 Task: Search one way flight ticket for 3 adults, 3 children in premium economy from Wilkes-barre/scranton: Wilkes-barre/scranton International Airport to Fort Wayne: Fort Wayne International Airport on 8-4-2023. Number of bags: 1 carry on bag. Price is upto 74000. Outbound departure time preference is 19:15.
Action: Mouse moved to (282, 245)
Screenshot: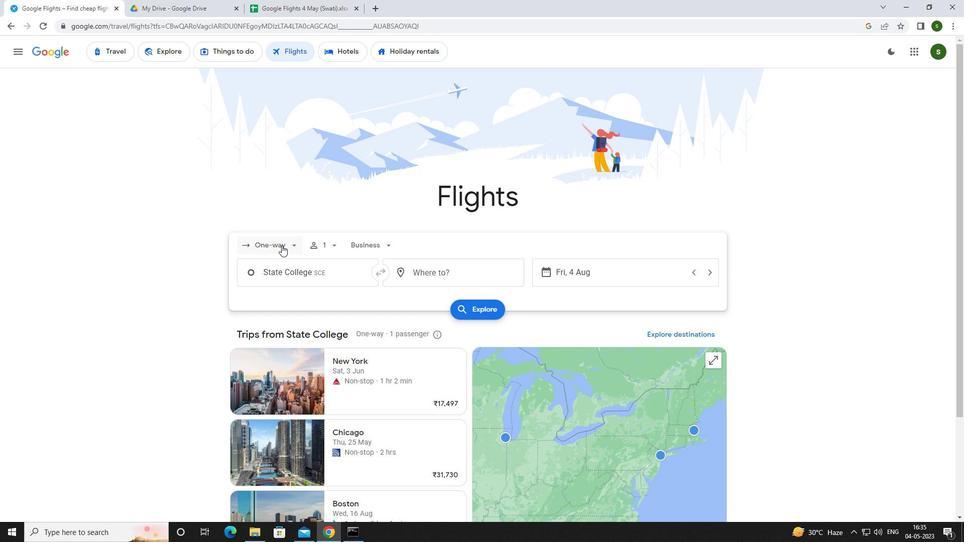 
Action: Mouse pressed left at (282, 245)
Screenshot: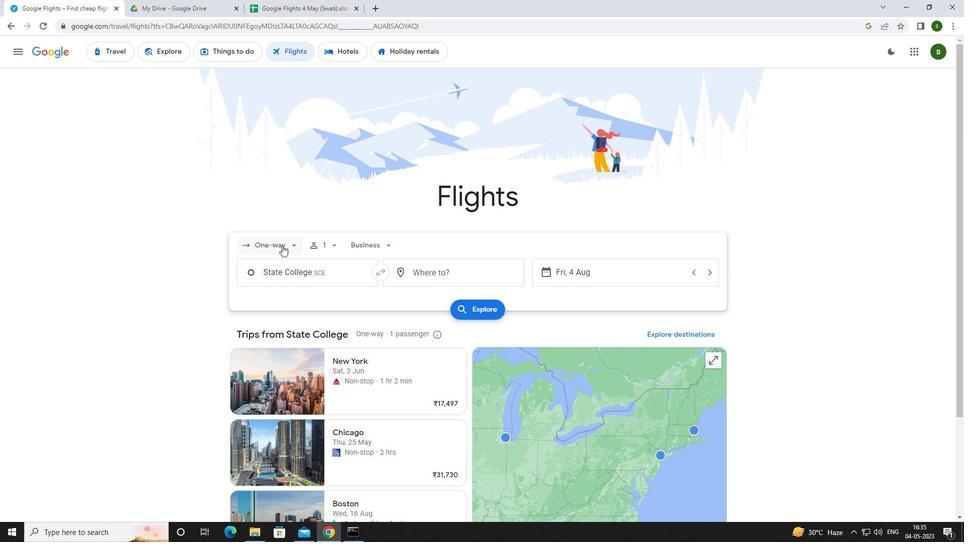 
Action: Mouse moved to (287, 295)
Screenshot: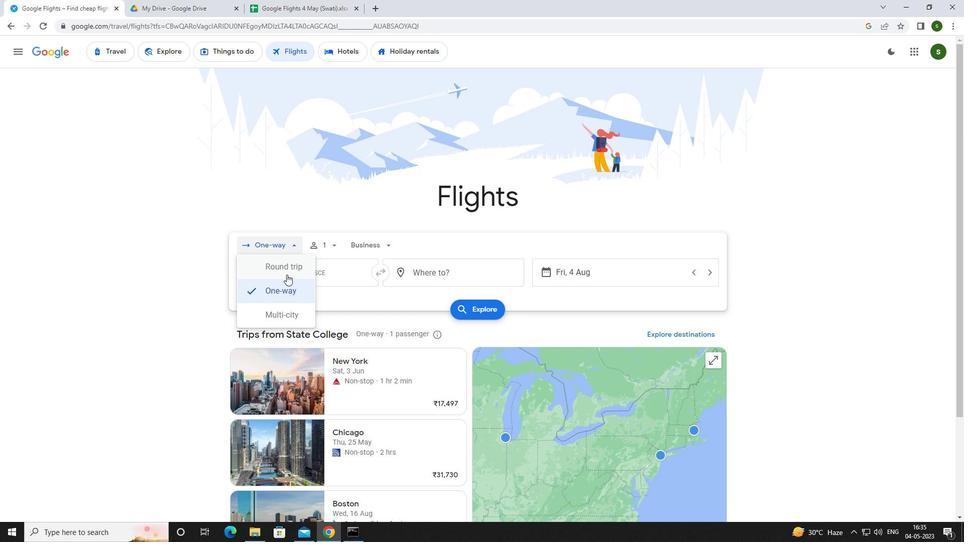 
Action: Mouse pressed left at (287, 295)
Screenshot: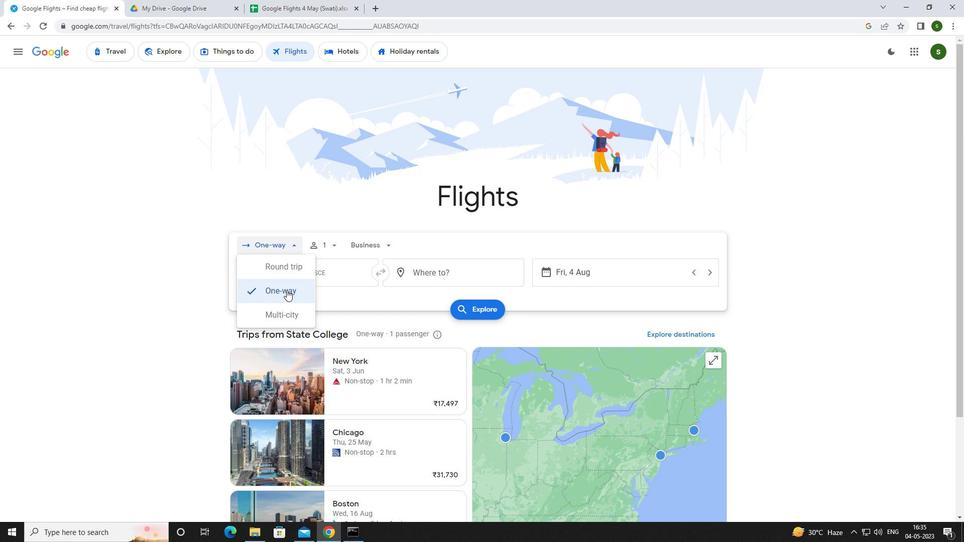 
Action: Mouse moved to (331, 245)
Screenshot: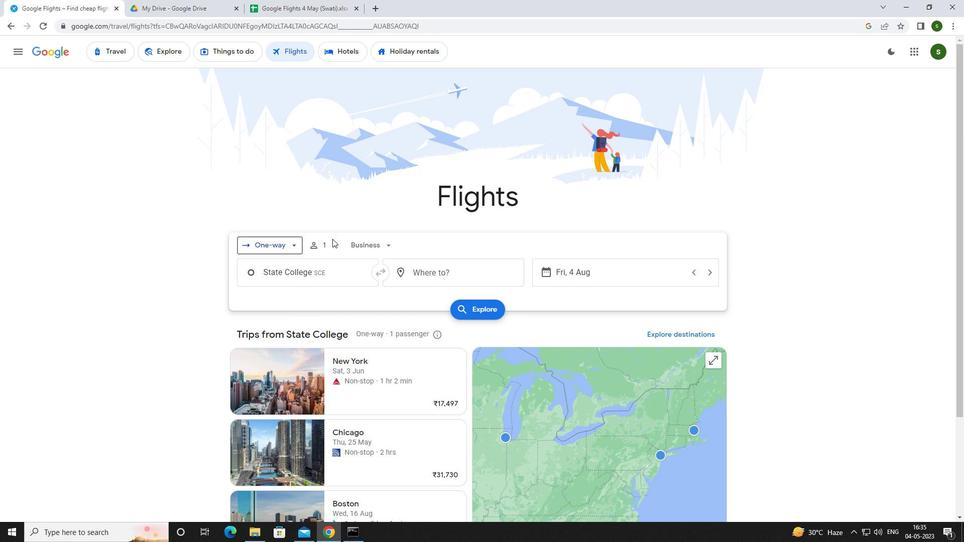 
Action: Mouse pressed left at (331, 245)
Screenshot: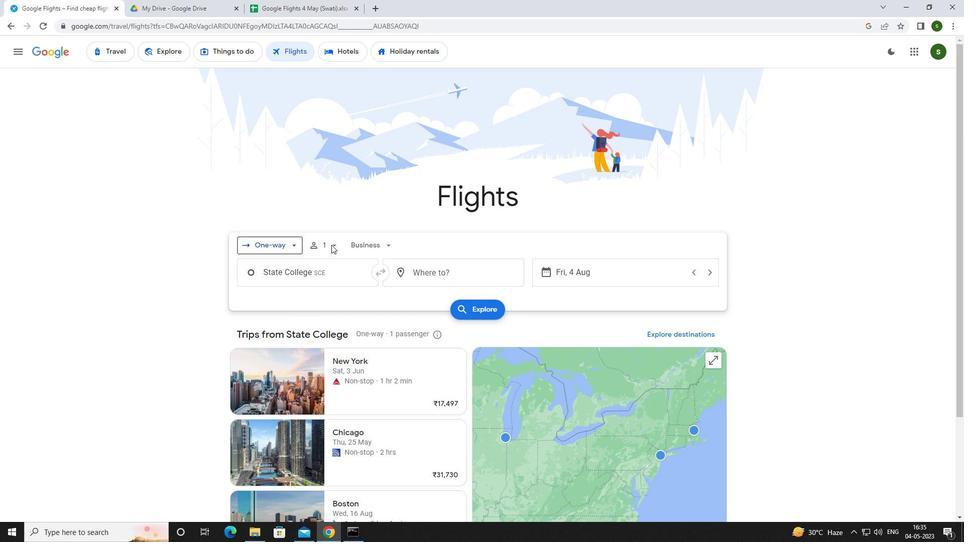 
Action: Mouse moved to (411, 273)
Screenshot: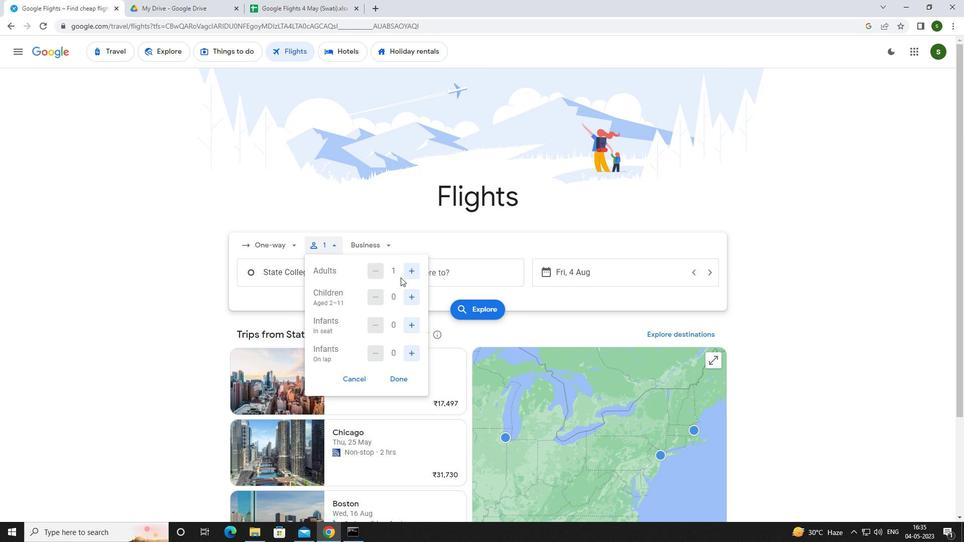 
Action: Mouse pressed left at (411, 273)
Screenshot: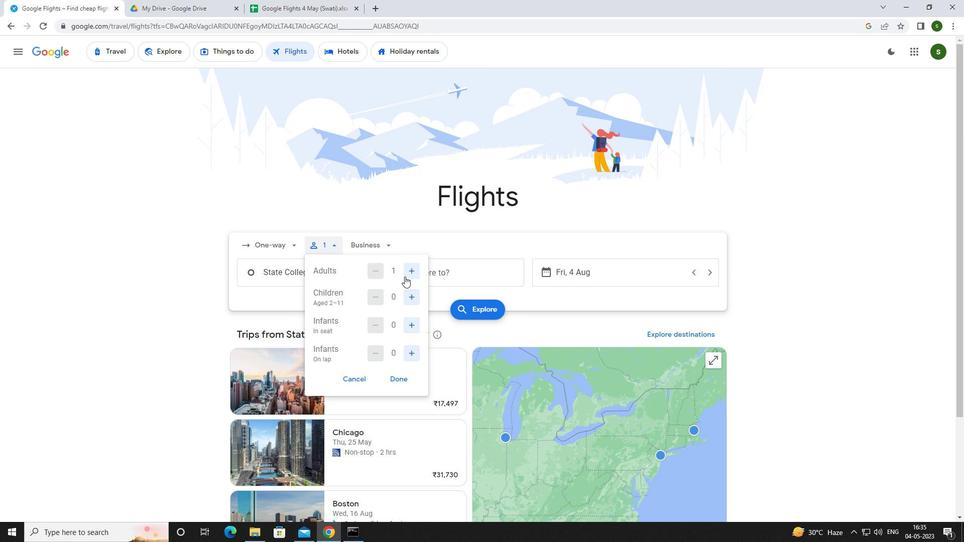
Action: Mouse pressed left at (411, 273)
Screenshot: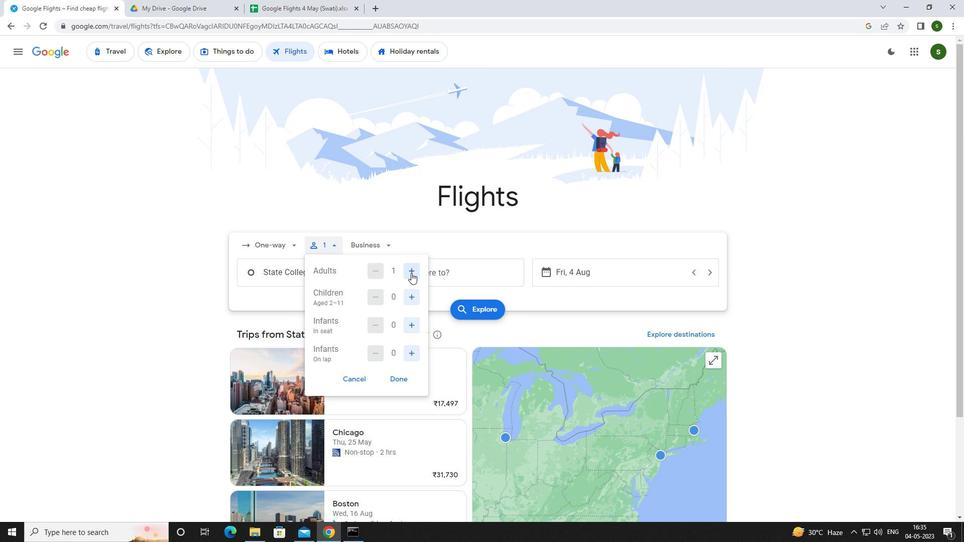
Action: Mouse moved to (415, 295)
Screenshot: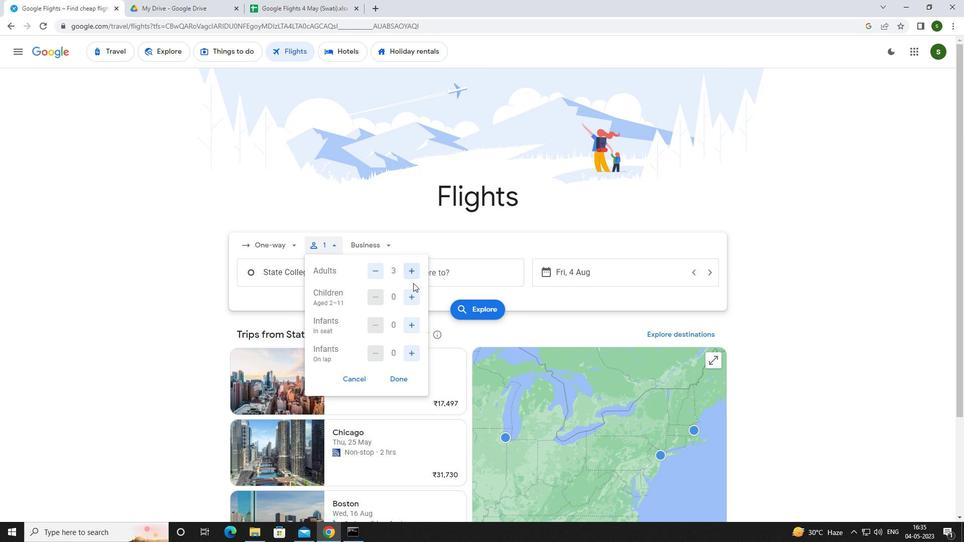 
Action: Mouse pressed left at (415, 295)
Screenshot: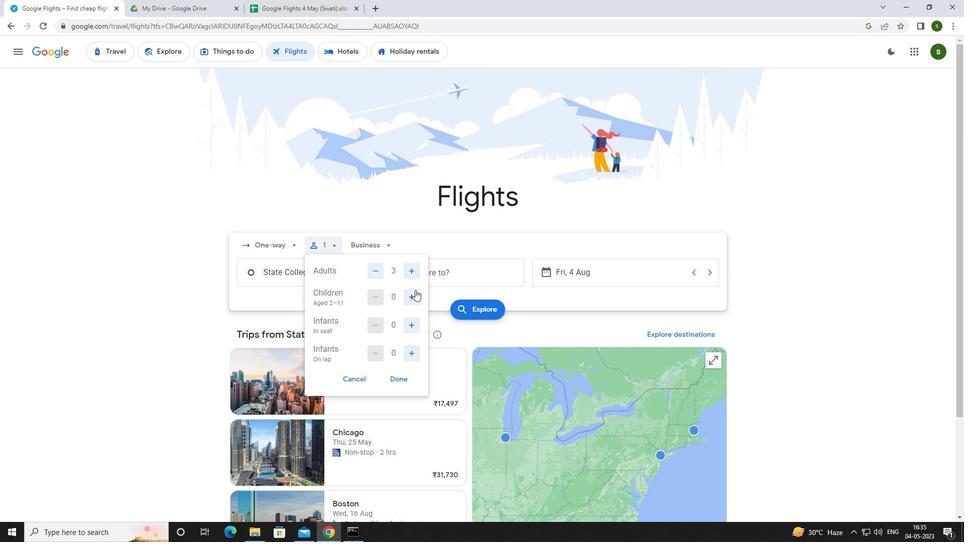 
Action: Mouse pressed left at (415, 295)
Screenshot: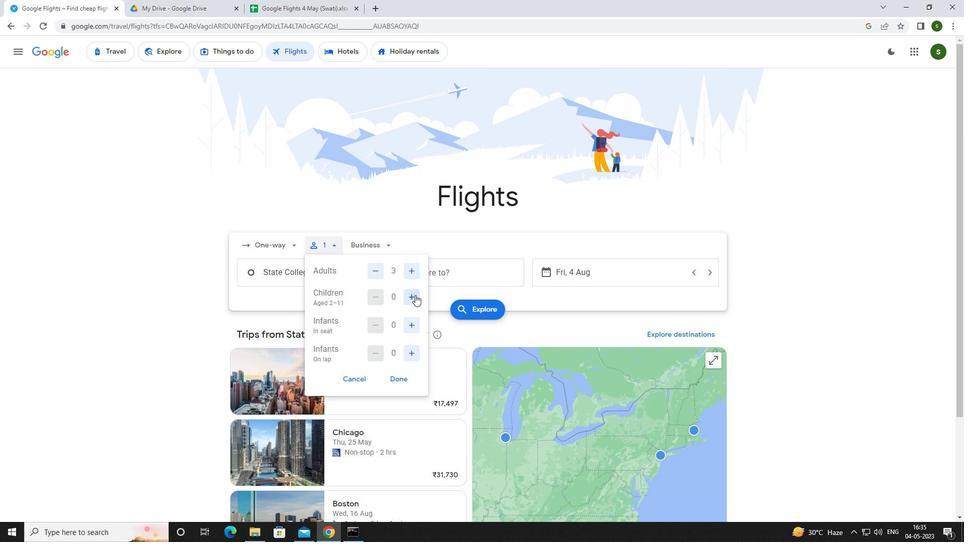 
Action: Mouse pressed left at (415, 295)
Screenshot: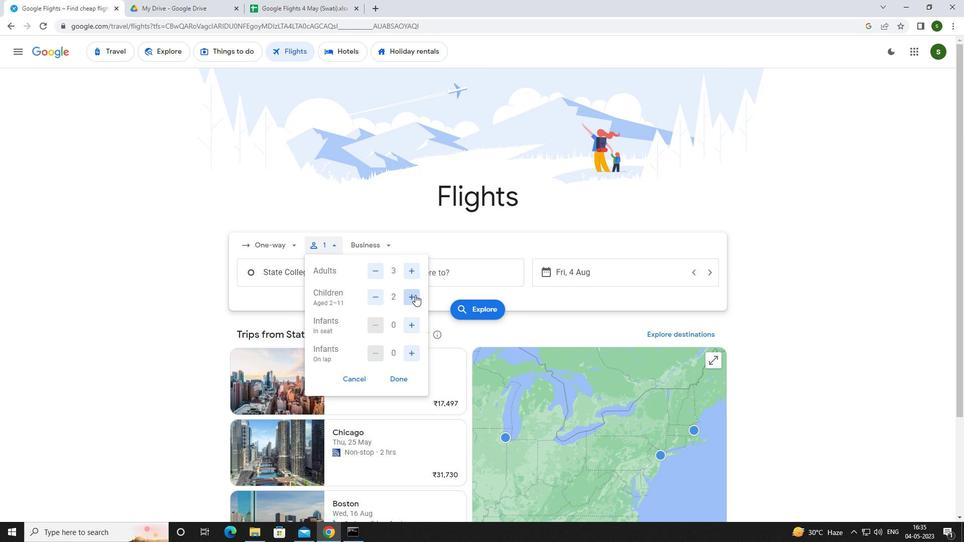 
Action: Mouse moved to (385, 246)
Screenshot: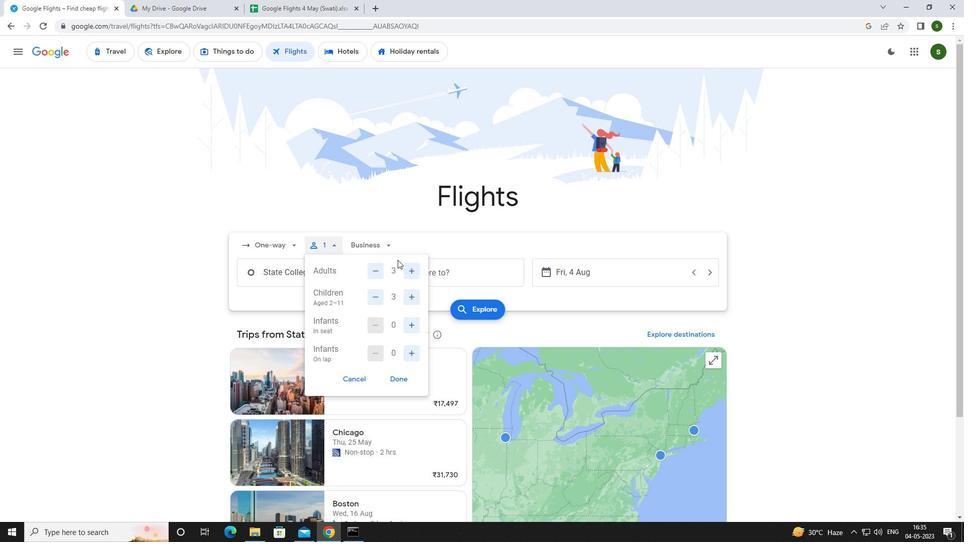 
Action: Mouse pressed left at (385, 246)
Screenshot: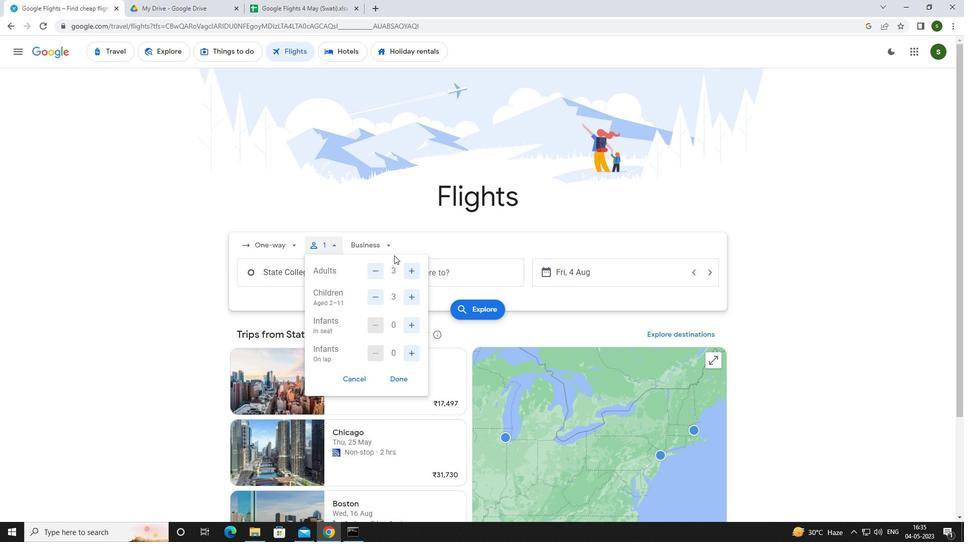 
Action: Mouse moved to (404, 287)
Screenshot: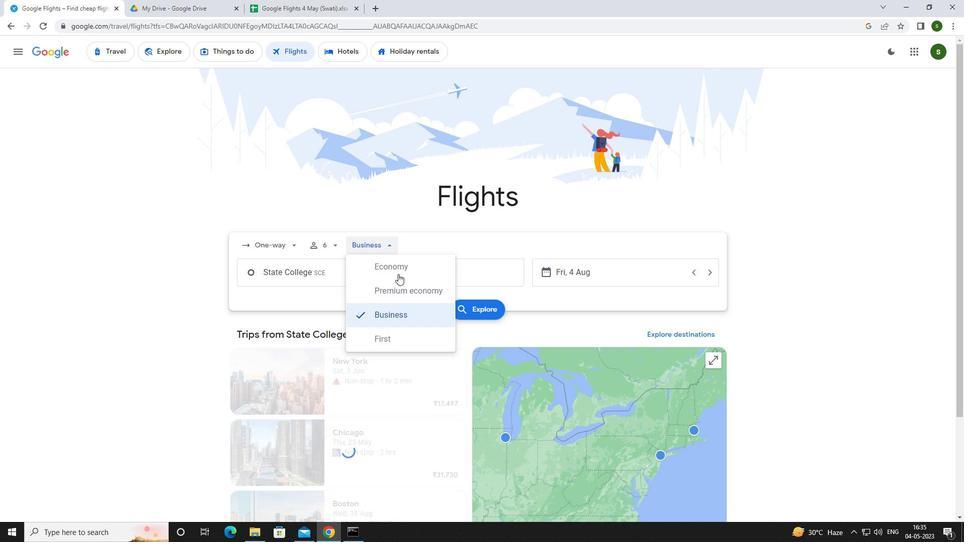 
Action: Mouse pressed left at (404, 287)
Screenshot: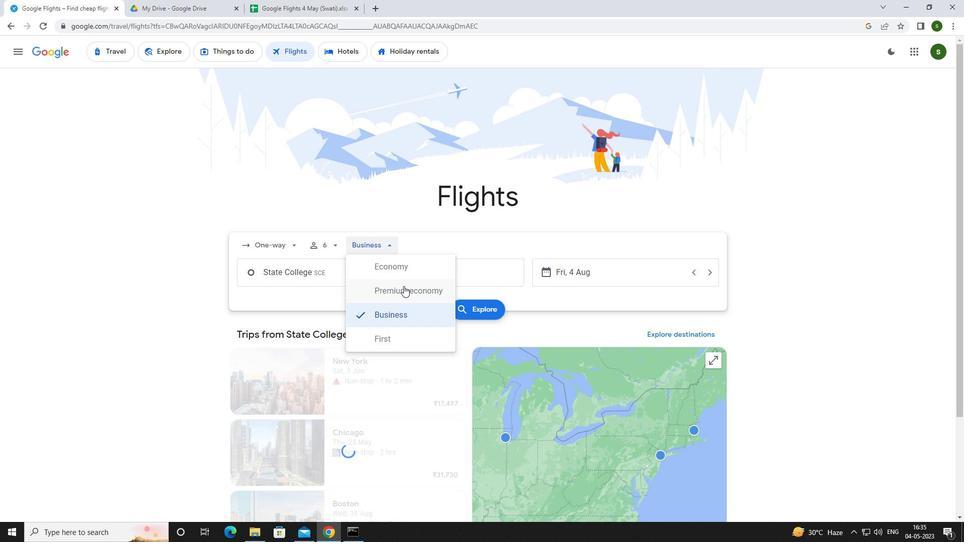 
Action: Mouse moved to (347, 281)
Screenshot: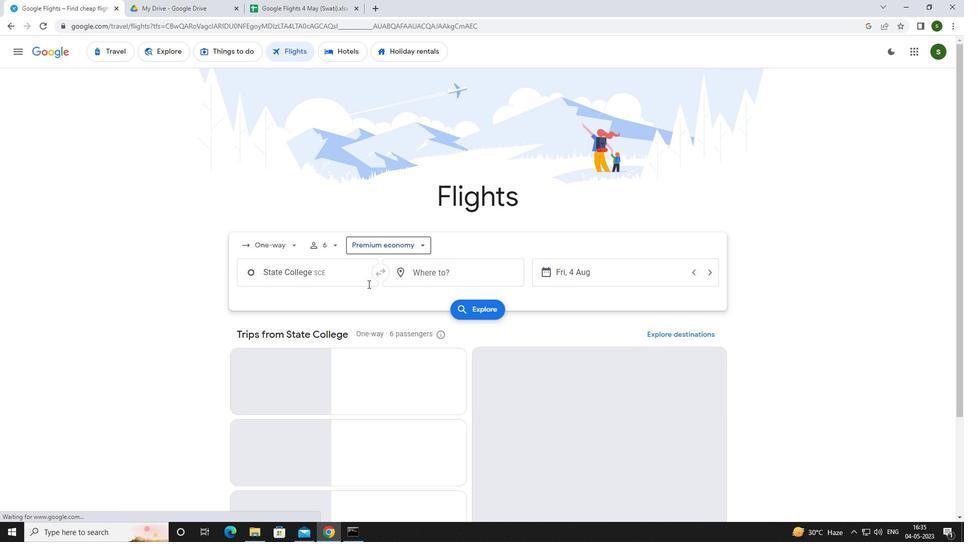 
Action: Mouse pressed left at (347, 281)
Screenshot: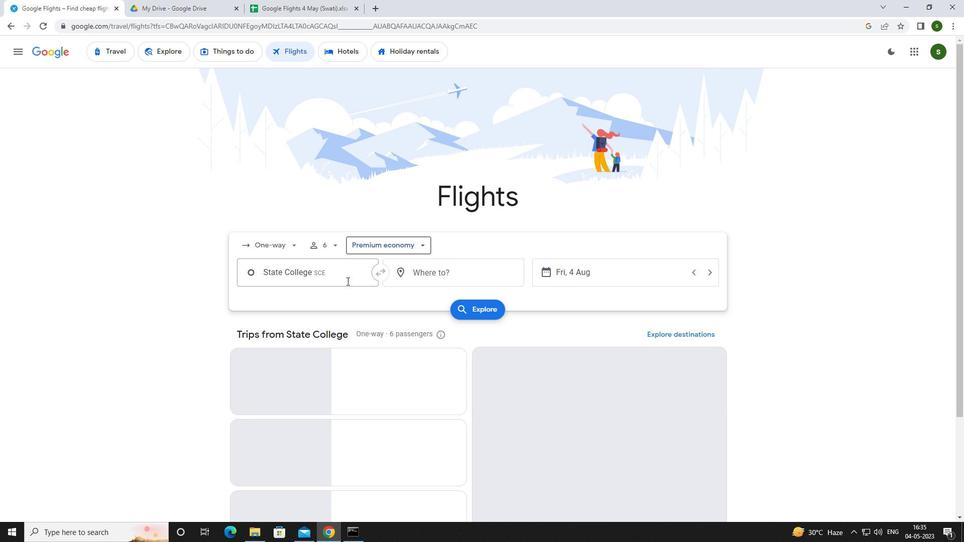 
Action: Mouse moved to (347, 277)
Screenshot: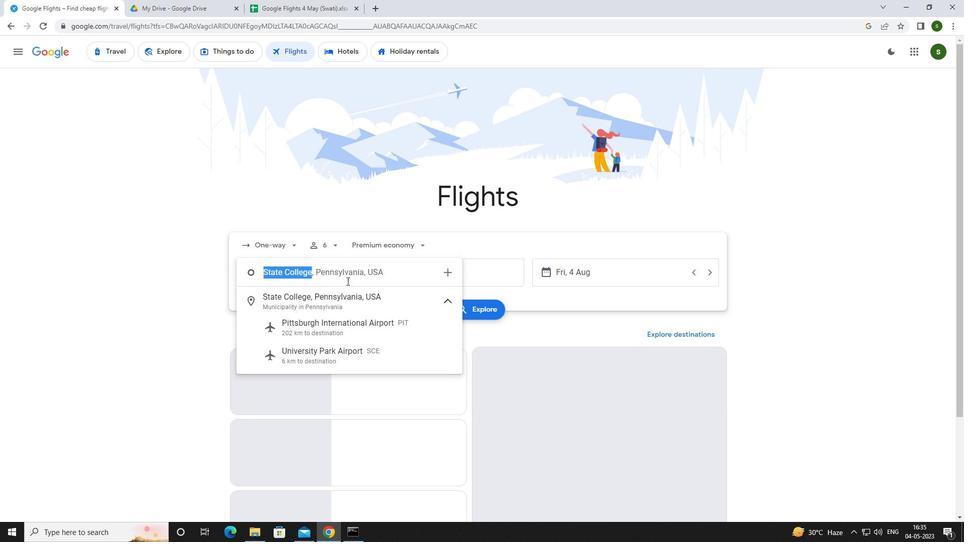 
Action: Key pressed <Key.caps_lock>w<Key.caps_lock>ilkes
Screenshot: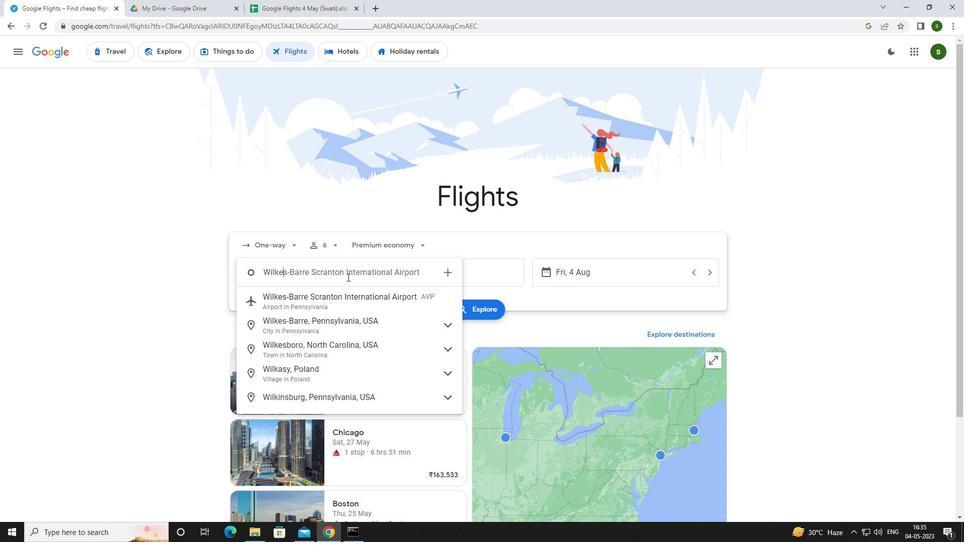 
Action: Mouse moved to (351, 302)
Screenshot: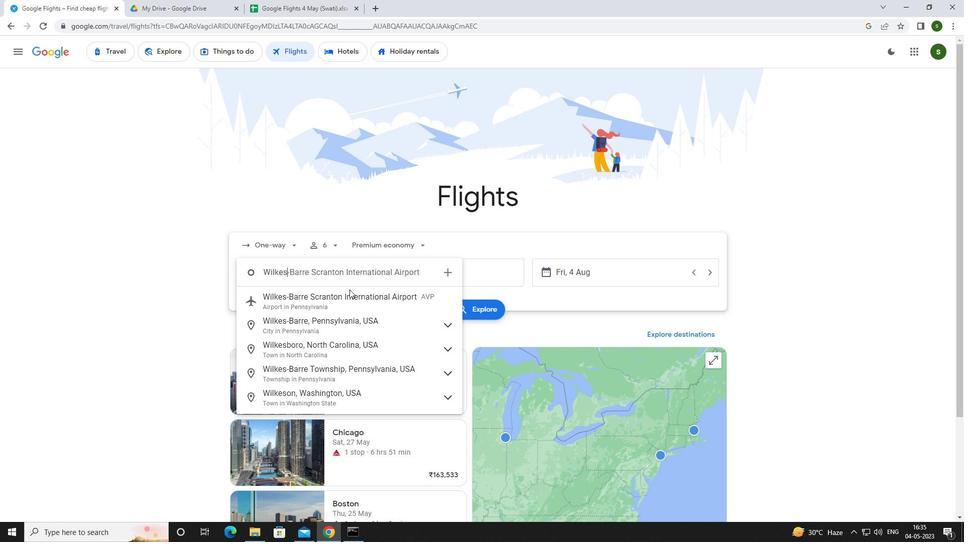 
Action: Mouse pressed left at (351, 302)
Screenshot: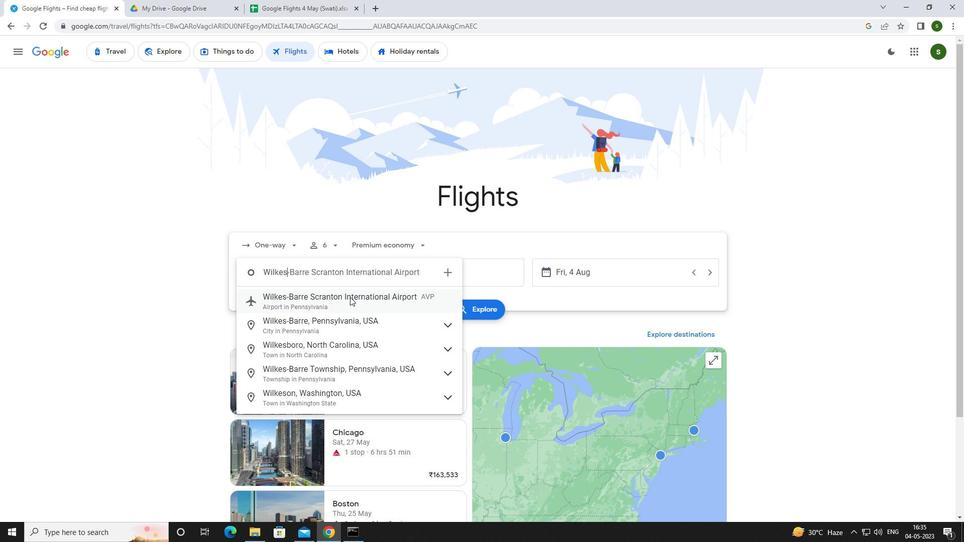 
Action: Mouse moved to (454, 270)
Screenshot: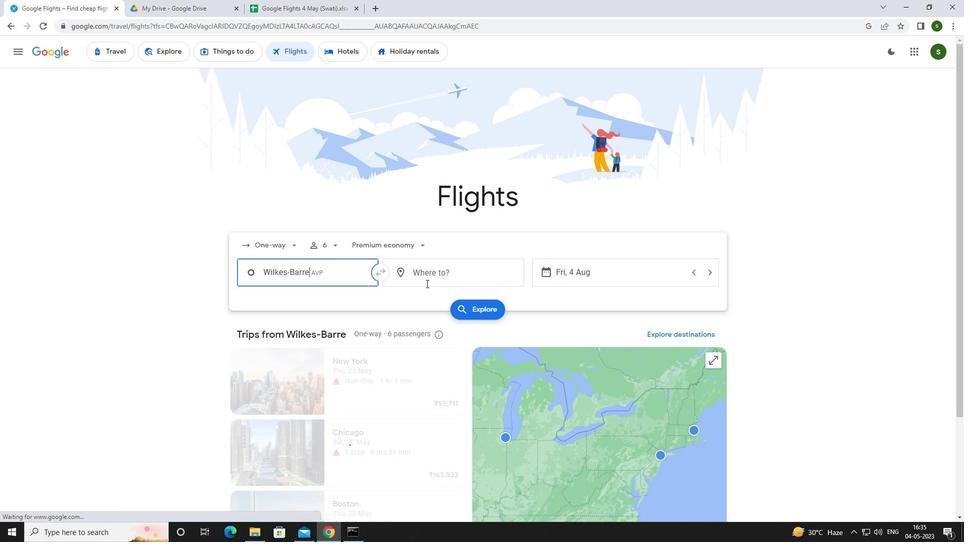 
Action: Mouse pressed left at (454, 270)
Screenshot: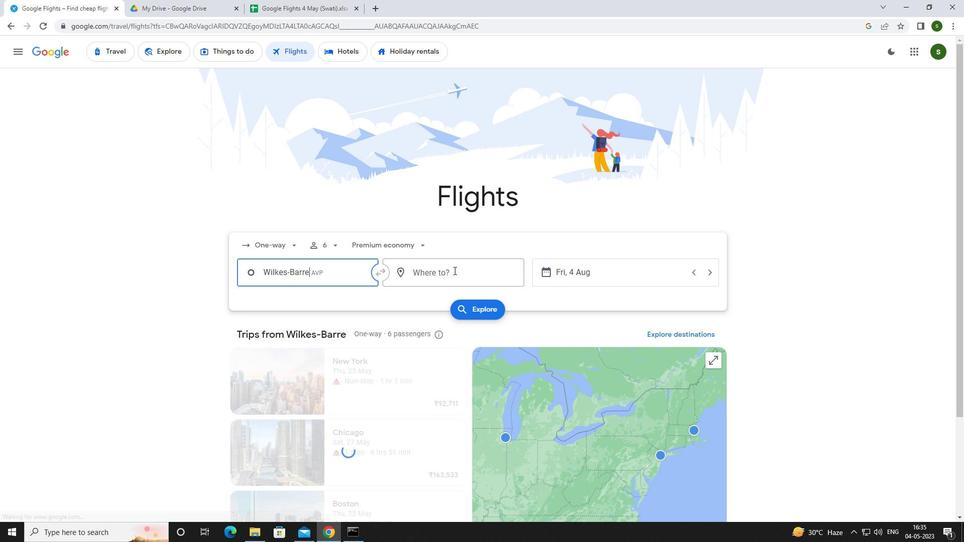 
Action: Mouse moved to (430, 278)
Screenshot: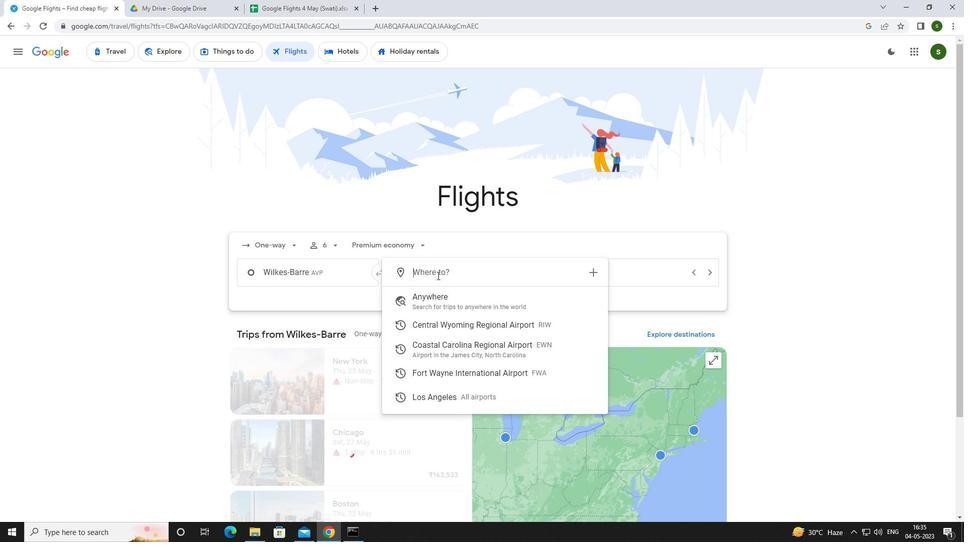 
Action: Key pressed <Key.caps_lock>f<Key.caps_lock>ort<Key.space><Key.caps_lock>w<Key.caps_lock>ayn
Screenshot: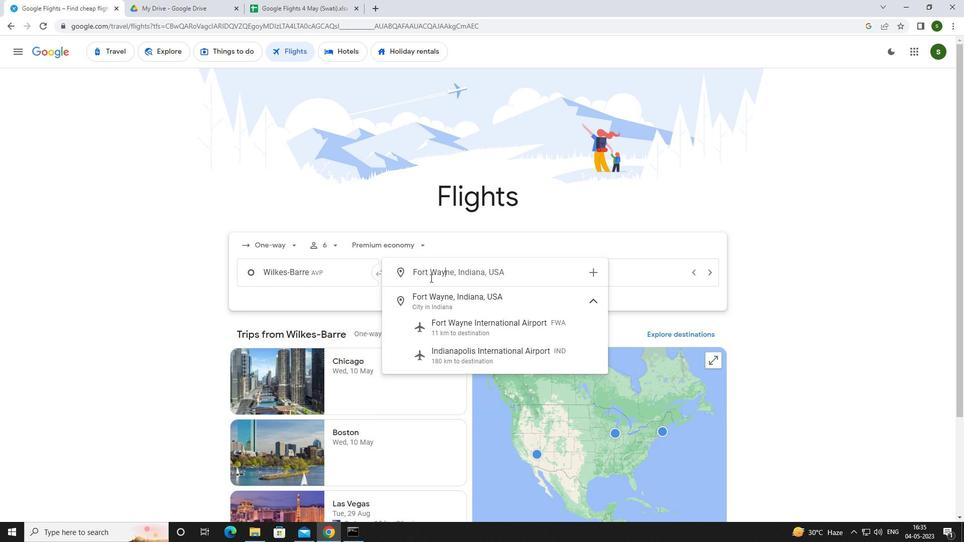
Action: Mouse moved to (459, 324)
Screenshot: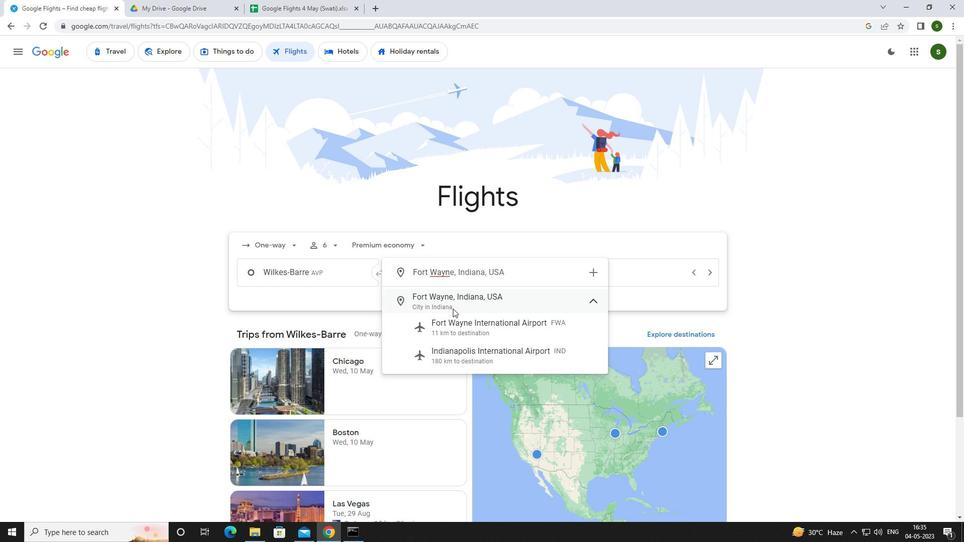 
Action: Mouse pressed left at (459, 324)
Screenshot: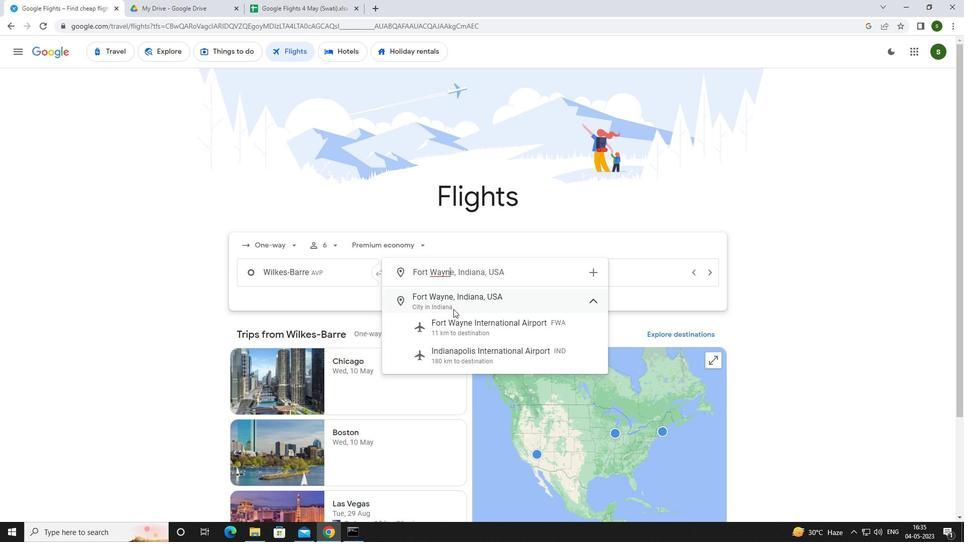 
Action: Mouse moved to (602, 272)
Screenshot: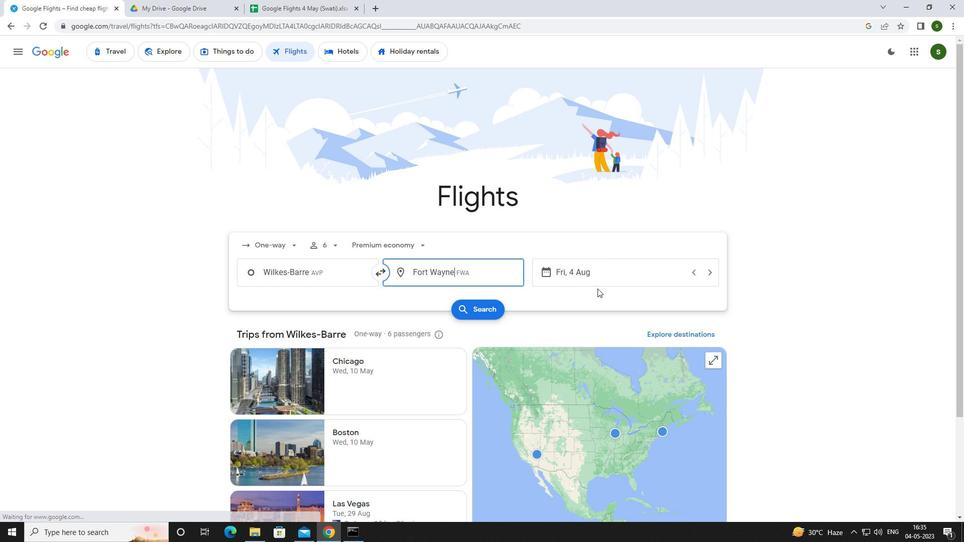 
Action: Mouse pressed left at (602, 272)
Screenshot: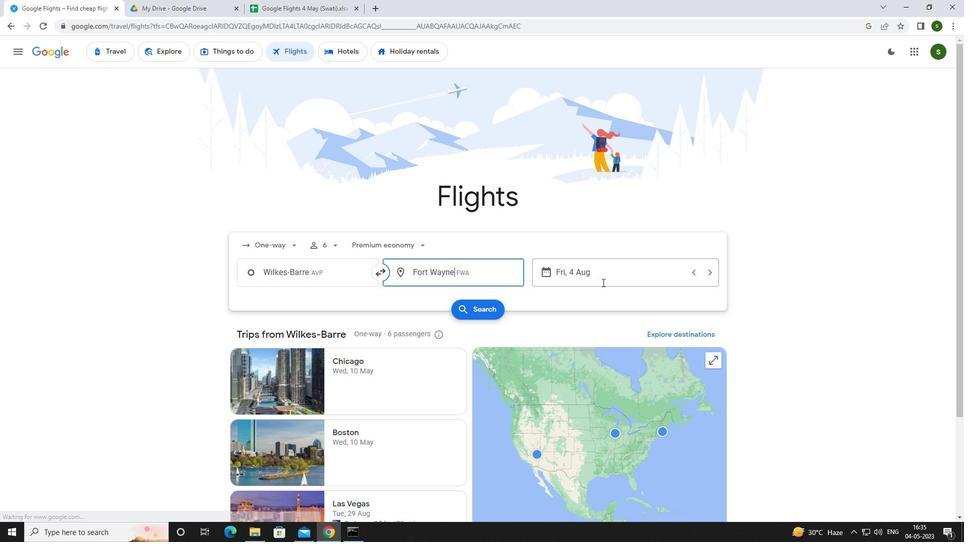 
Action: Mouse moved to (480, 340)
Screenshot: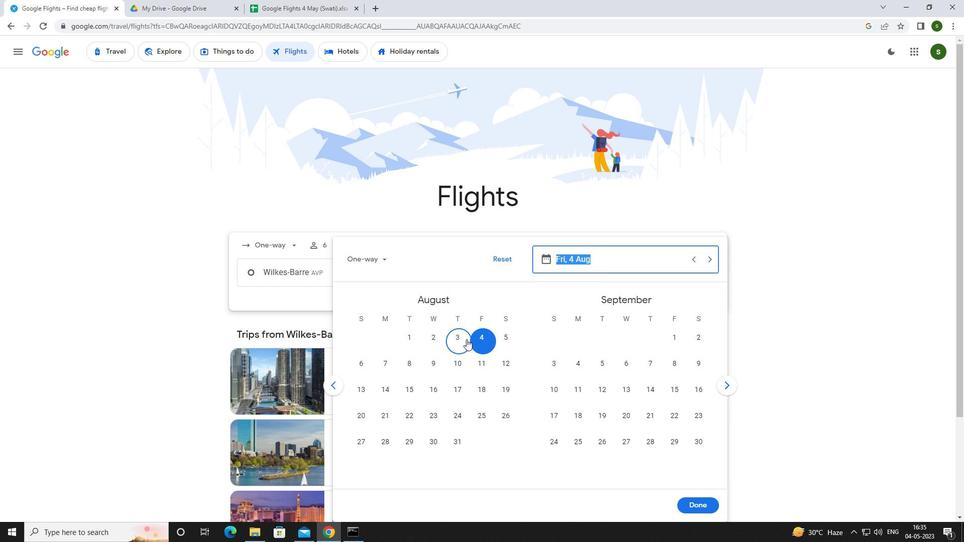 
Action: Mouse pressed left at (480, 340)
Screenshot: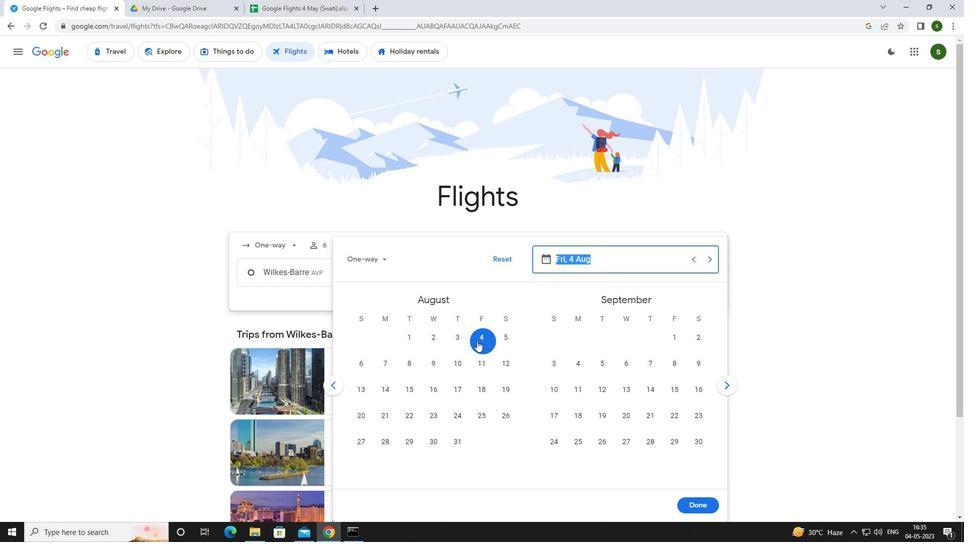 
Action: Mouse moved to (690, 501)
Screenshot: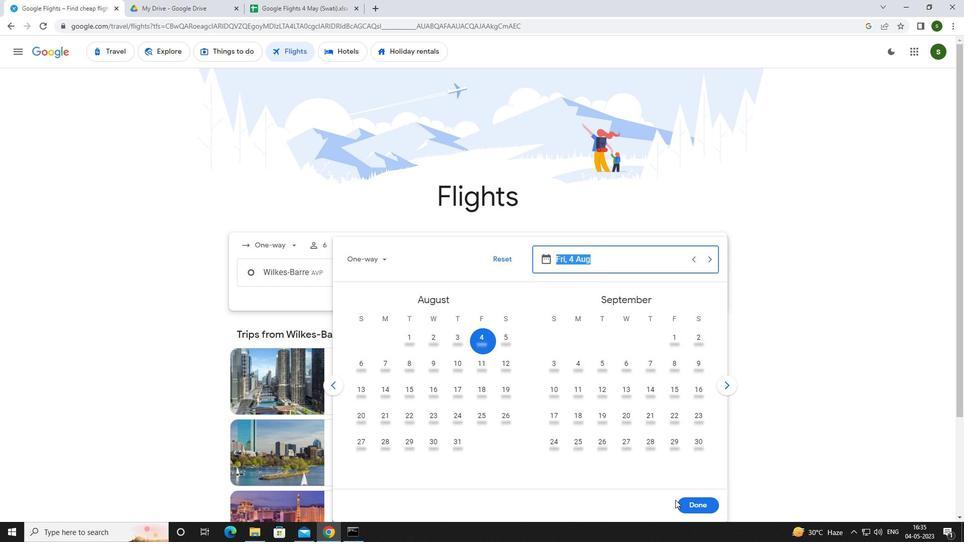 
Action: Mouse pressed left at (690, 501)
Screenshot: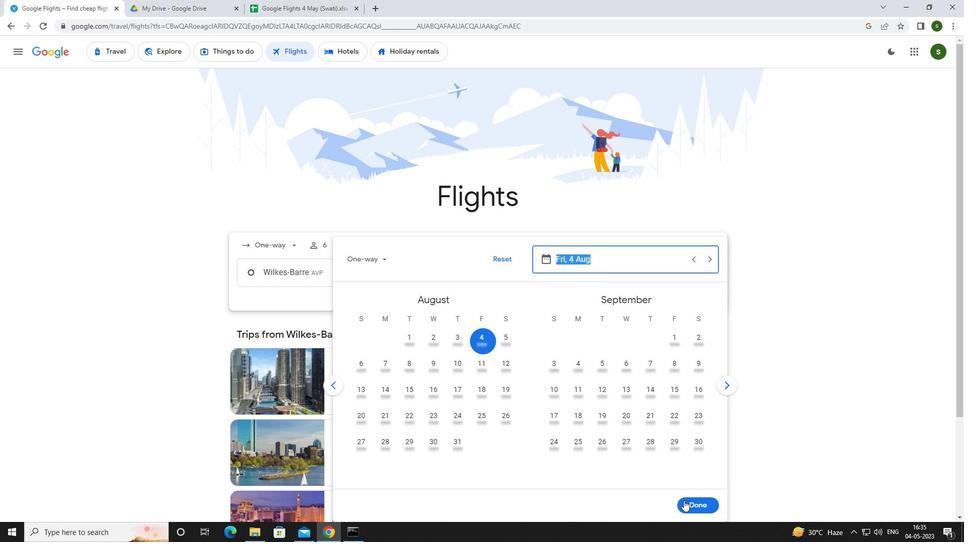 
Action: Mouse moved to (471, 308)
Screenshot: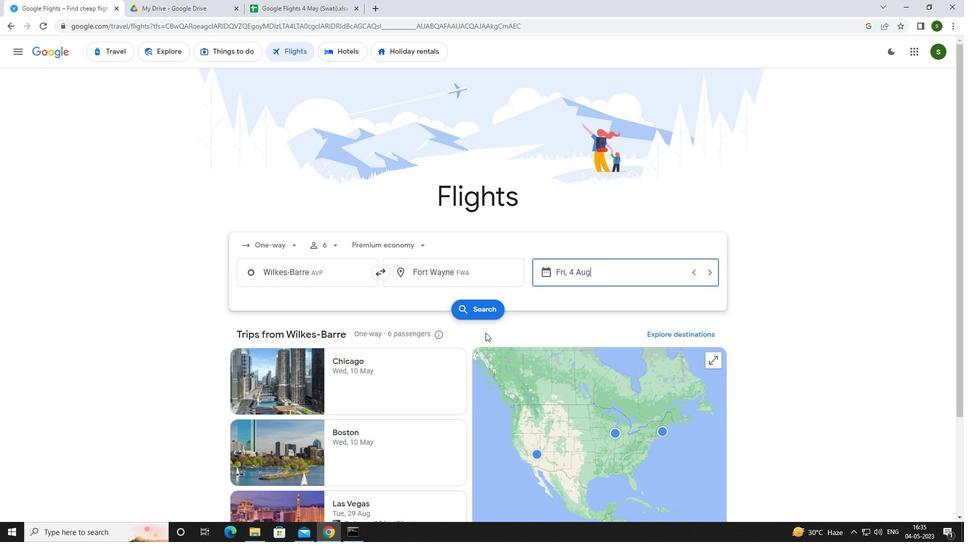 
Action: Mouse pressed left at (471, 308)
Screenshot: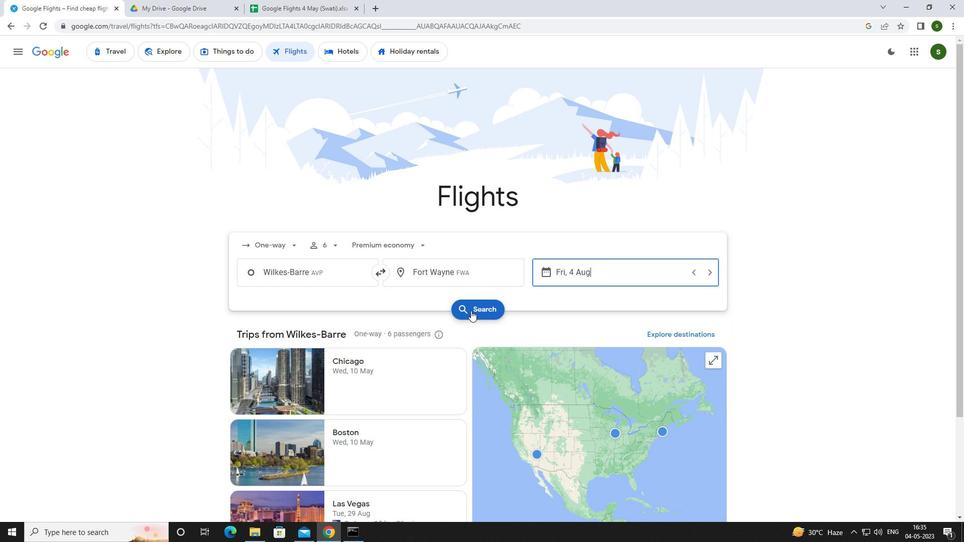 
Action: Mouse moved to (237, 141)
Screenshot: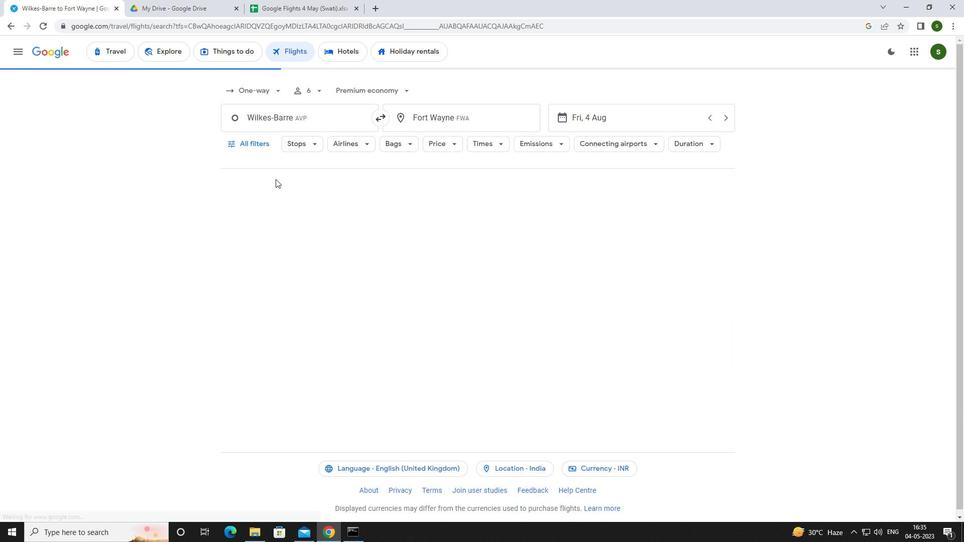 
Action: Mouse pressed left at (237, 141)
Screenshot: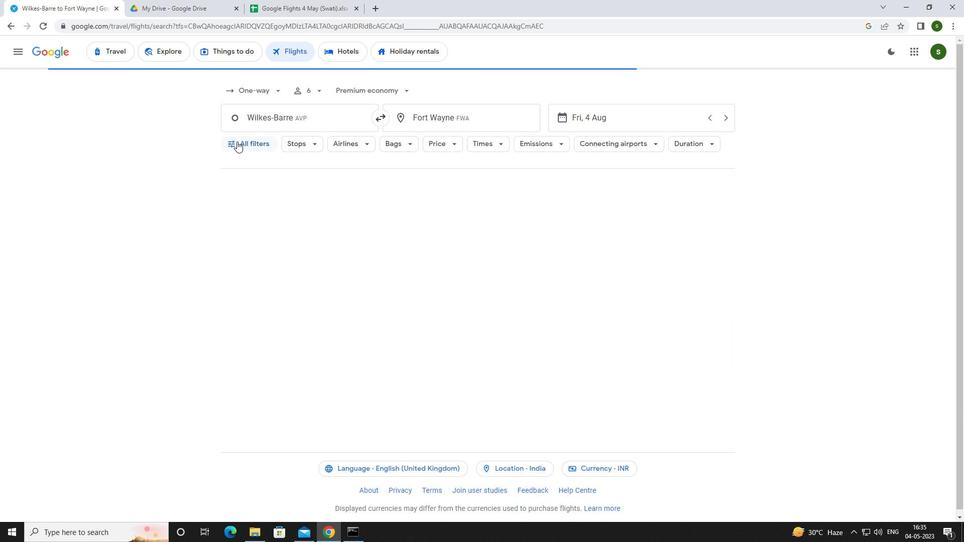 
Action: Mouse moved to (320, 246)
Screenshot: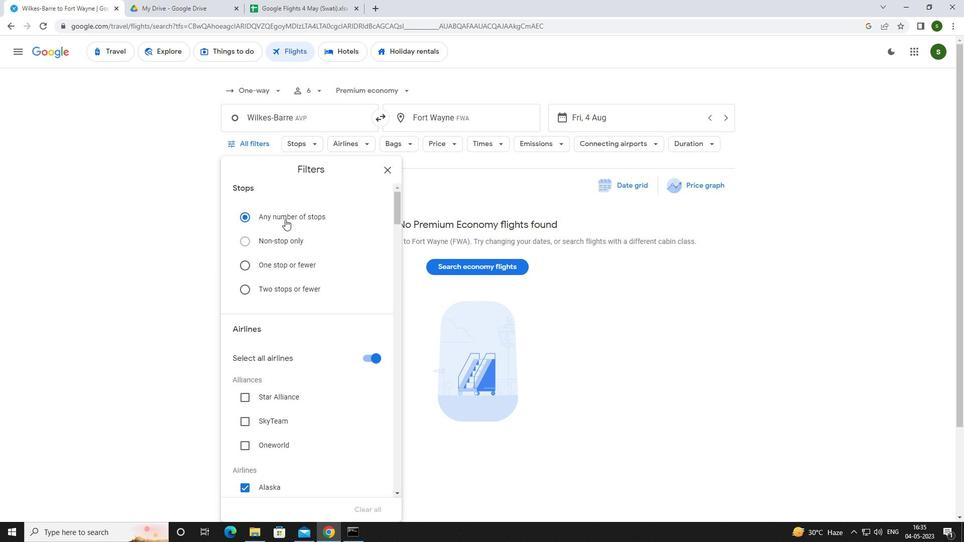 
Action: Mouse scrolled (320, 246) with delta (0, 0)
Screenshot: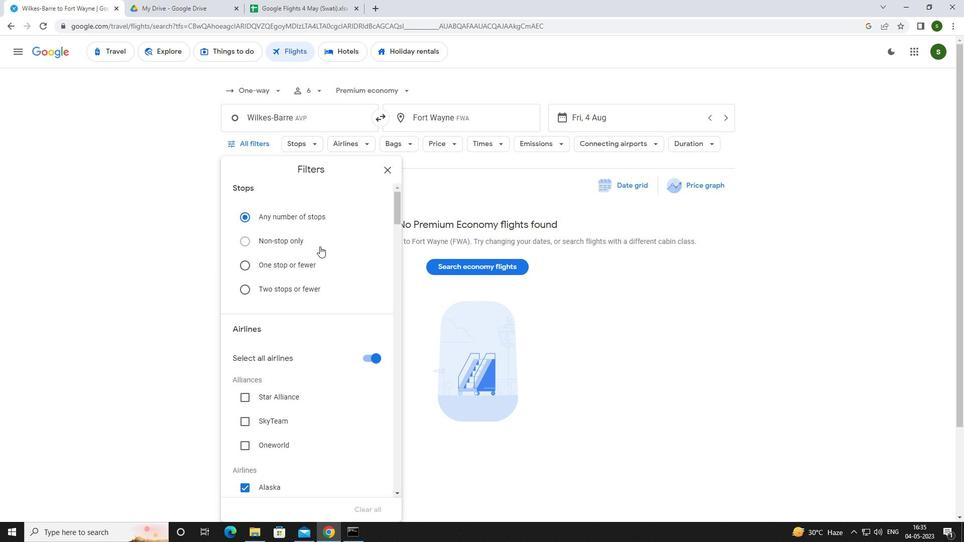 
Action: Mouse scrolled (320, 246) with delta (0, 0)
Screenshot: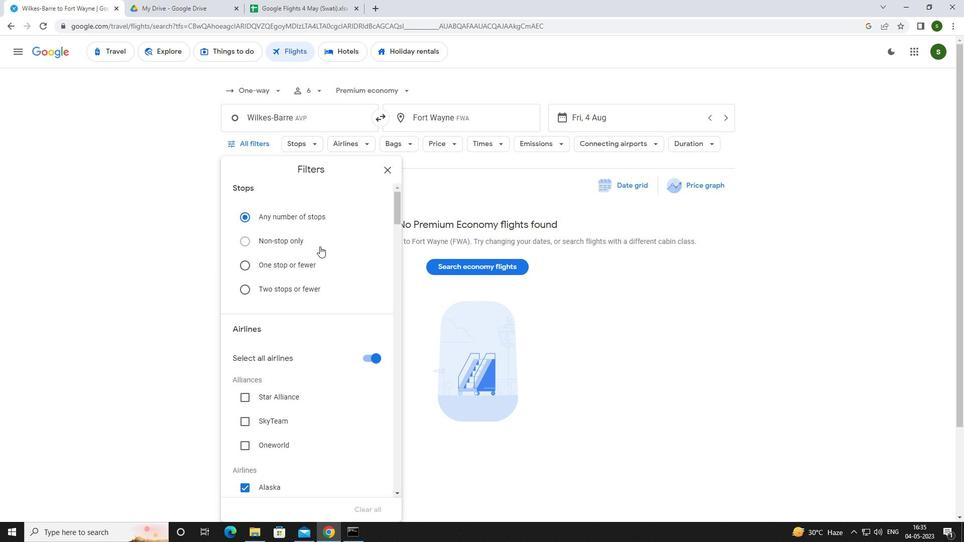 
Action: Mouse scrolled (320, 246) with delta (0, 0)
Screenshot: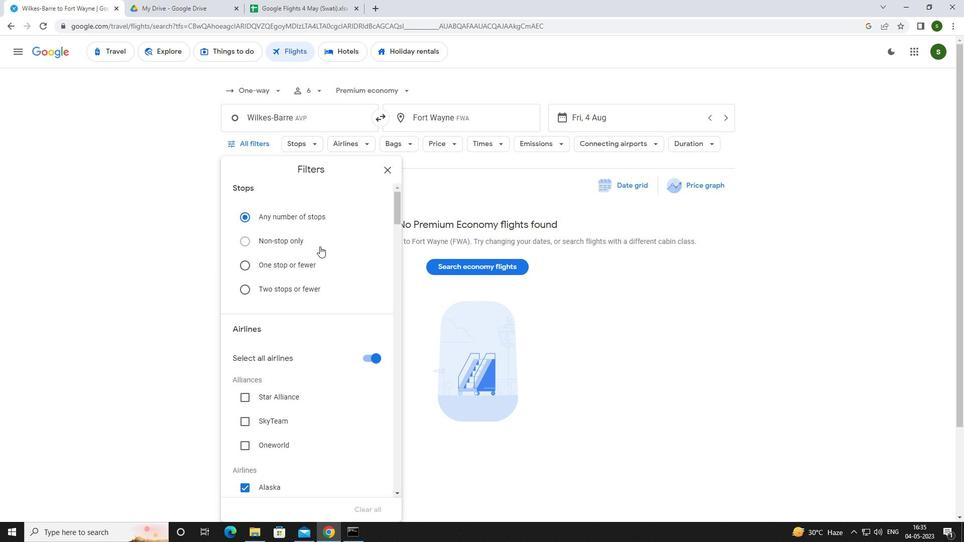 
Action: Mouse scrolled (320, 246) with delta (0, 0)
Screenshot: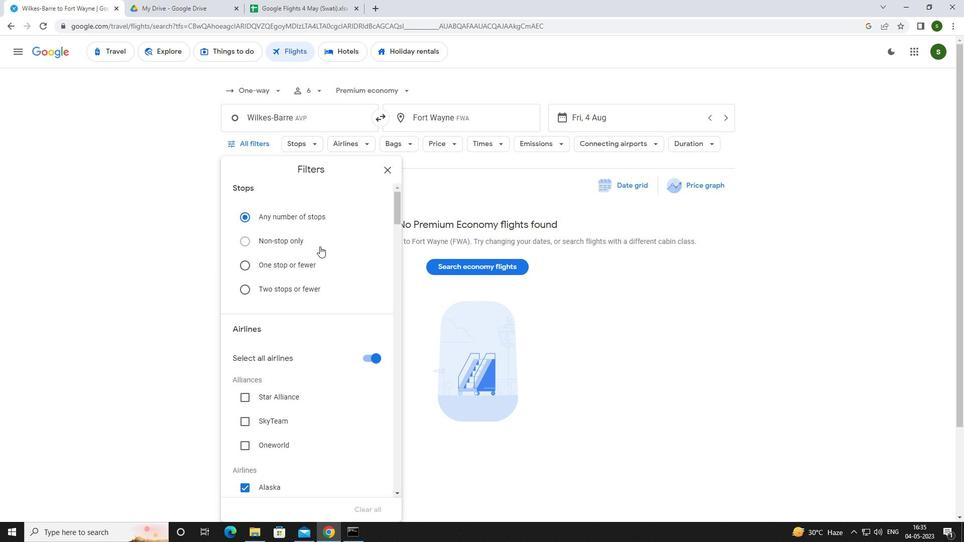 
Action: Mouse scrolled (320, 246) with delta (0, 0)
Screenshot: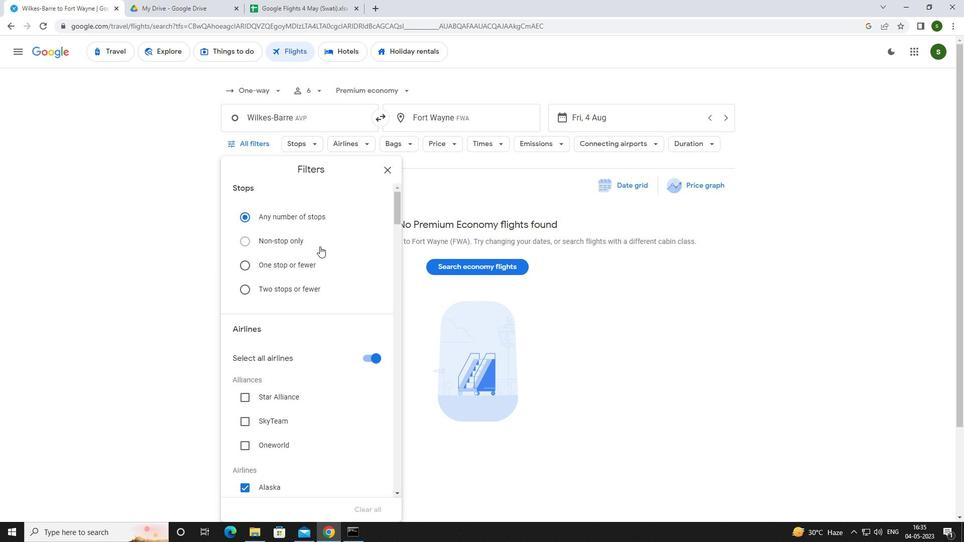 
Action: Mouse scrolled (320, 246) with delta (0, 0)
Screenshot: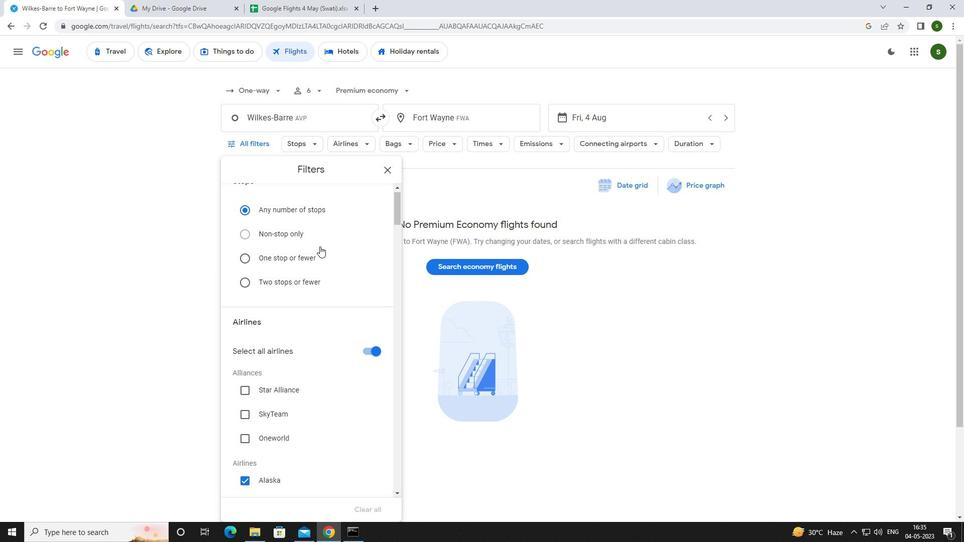 
Action: Mouse scrolled (320, 246) with delta (0, 0)
Screenshot: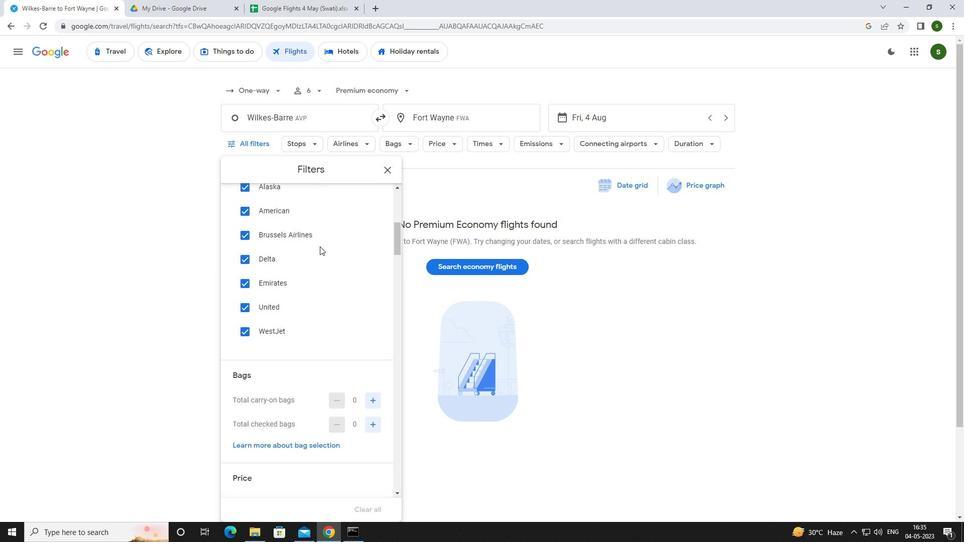 
Action: Mouse scrolled (320, 246) with delta (0, 0)
Screenshot: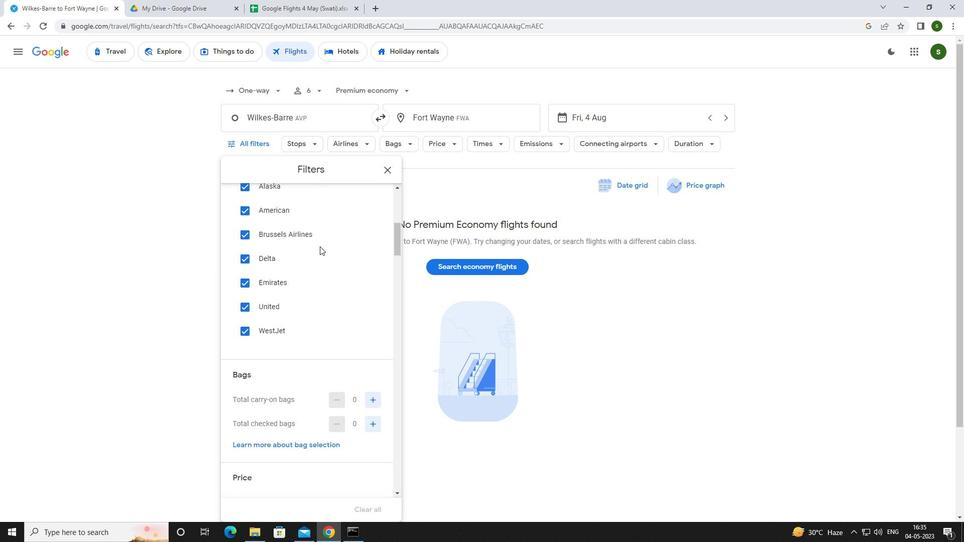 
Action: Mouse moved to (372, 293)
Screenshot: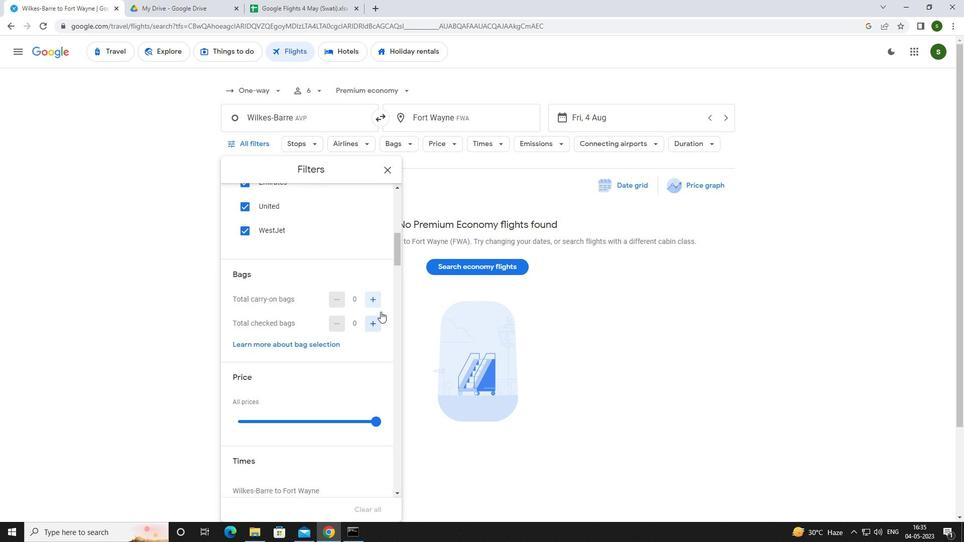 
Action: Mouse pressed left at (372, 293)
Screenshot: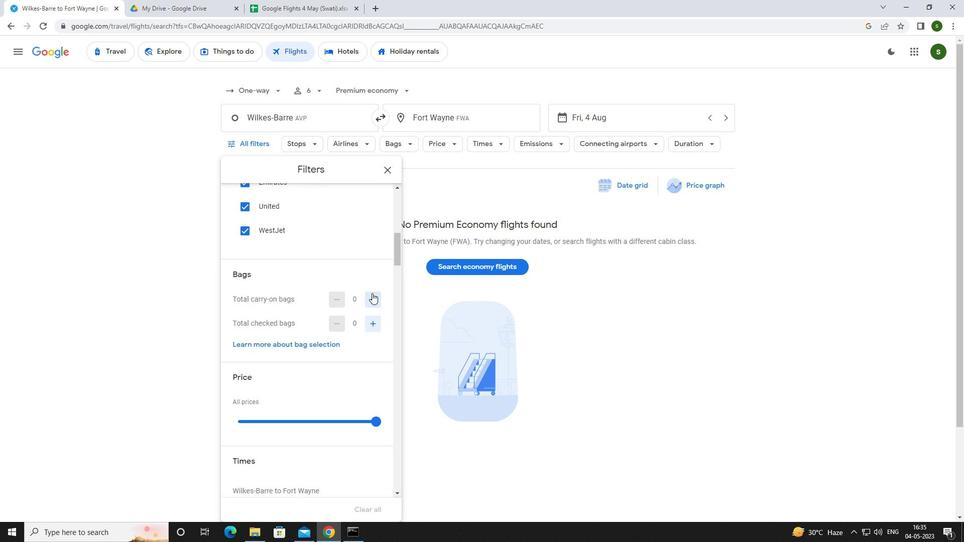 
Action: Mouse scrolled (372, 293) with delta (0, 0)
Screenshot: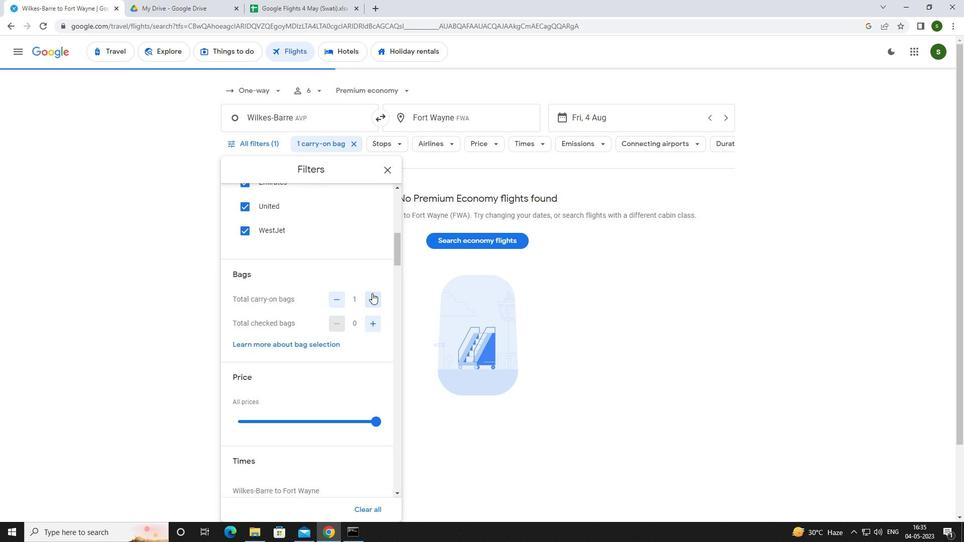 
Action: Mouse scrolled (372, 293) with delta (0, 0)
Screenshot: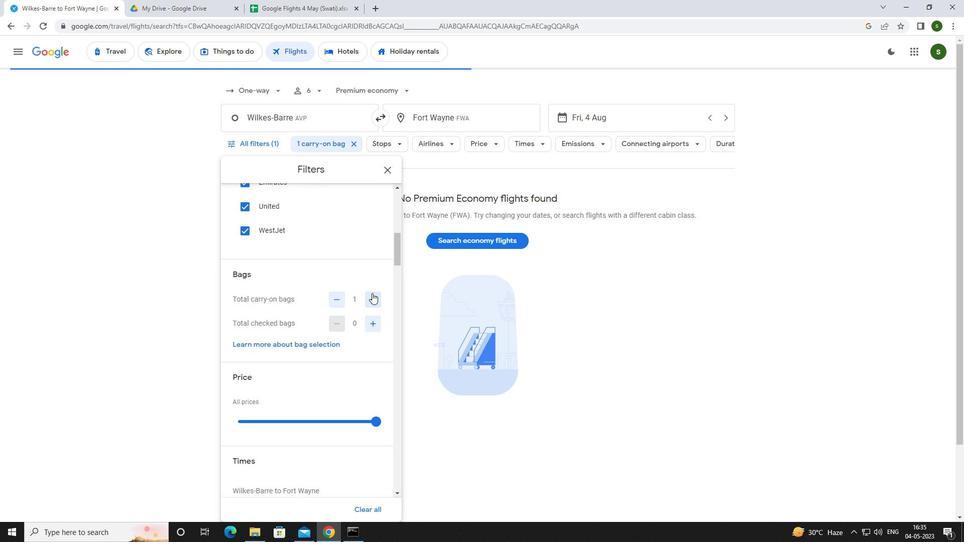 
Action: Mouse scrolled (372, 293) with delta (0, 0)
Screenshot: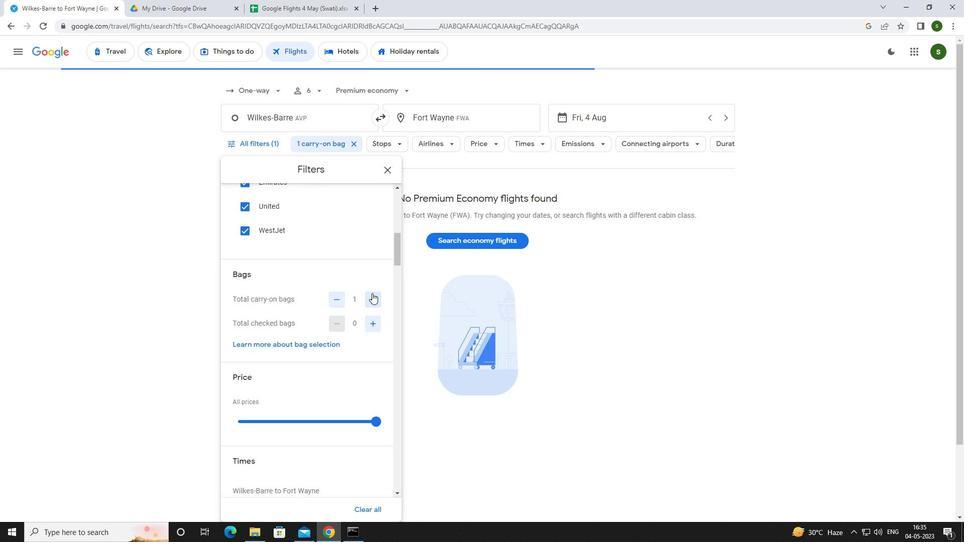 
Action: Mouse moved to (374, 268)
Screenshot: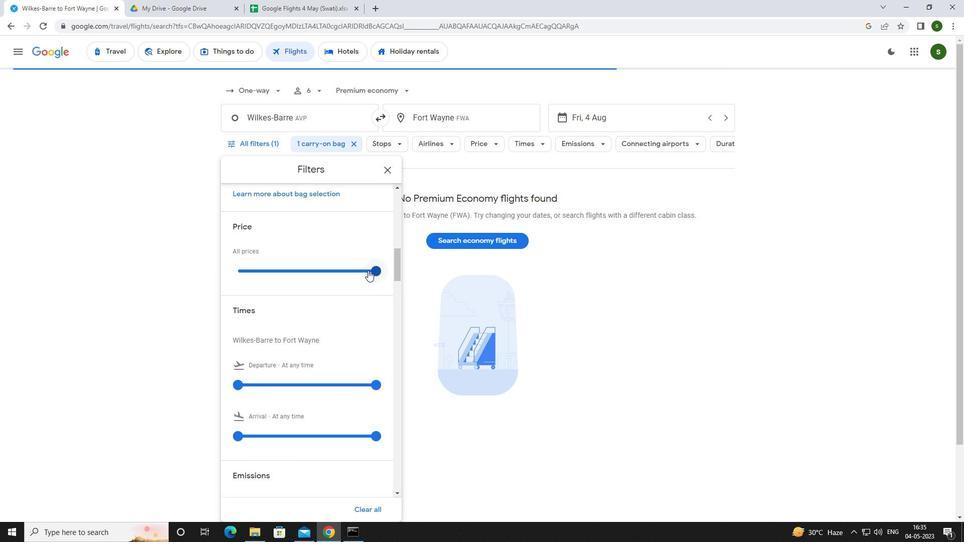 
Action: Mouse pressed left at (374, 268)
Screenshot: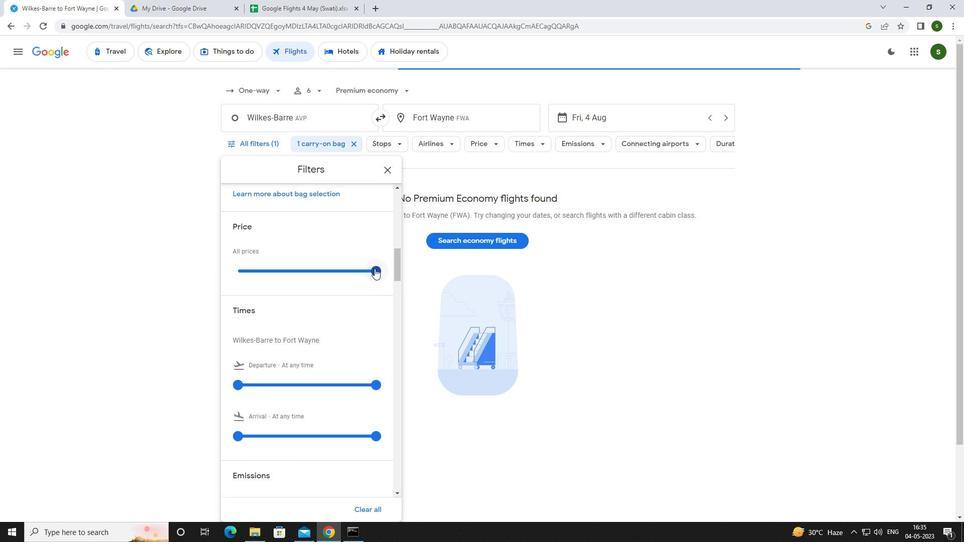 
Action: Mouse moved to (238, 382)
Screenshot: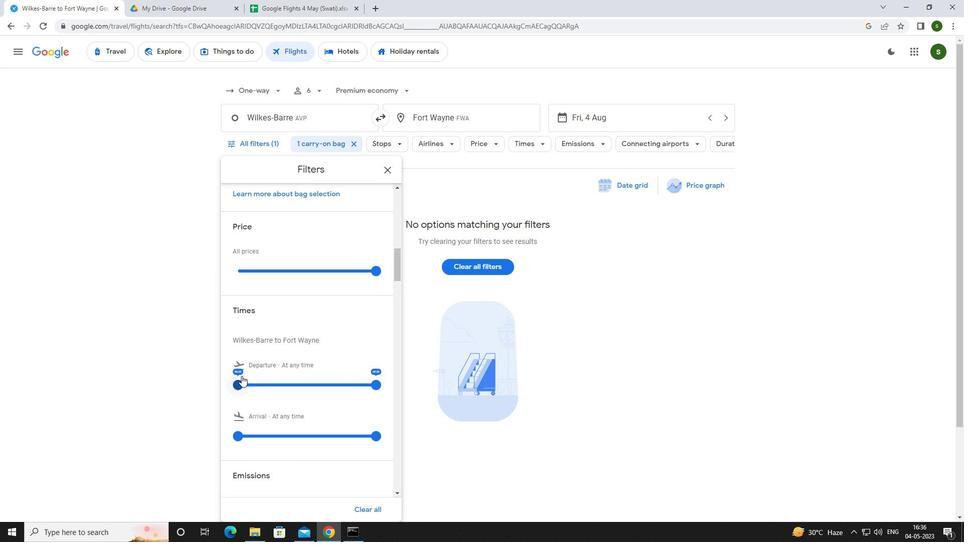 
Action: Mouse pressed left at (238, 382)
Screenshot: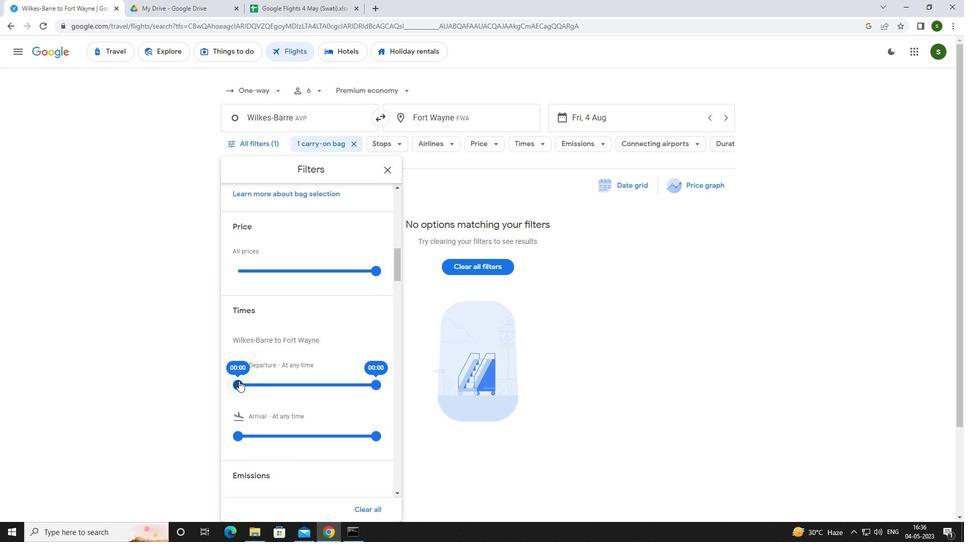 
Action: Mouse moved to (542, 382)
Screenshot: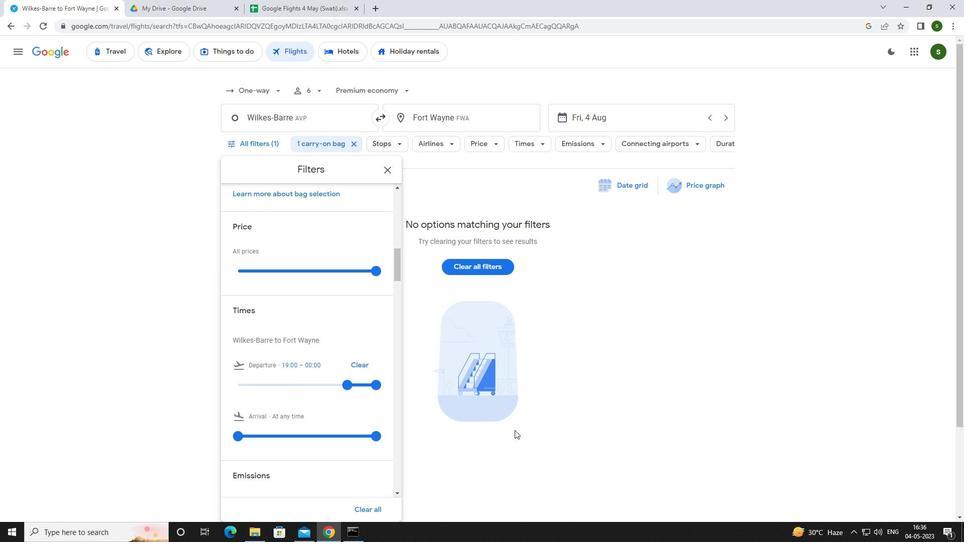 
Action: Mouse pressed left at (542, 382)
Screenshot: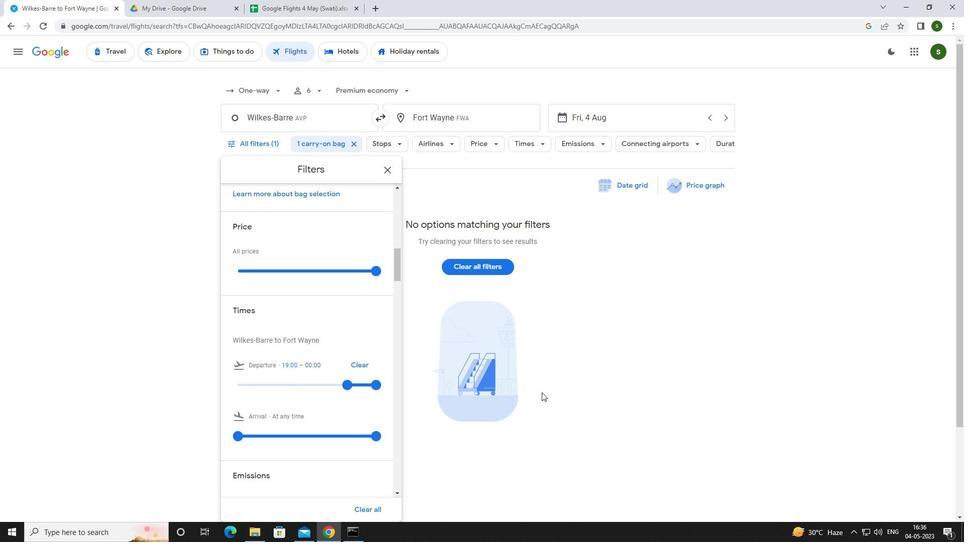 
Action: Mouse moved to (542, 382)
Screenshot: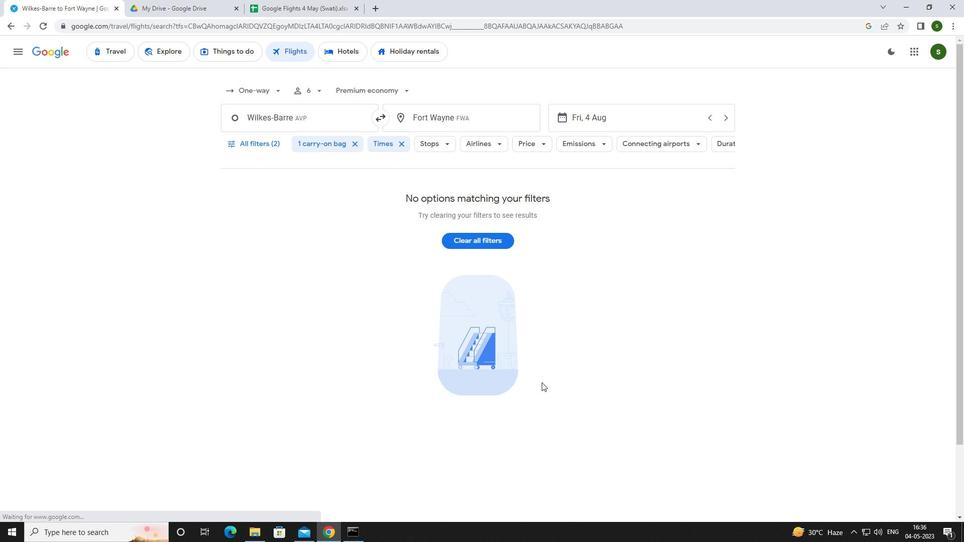 
